 Task: Create an event for the paper filing and organization.
Action: Mouse pressed left at (93, 105)
Screenshot: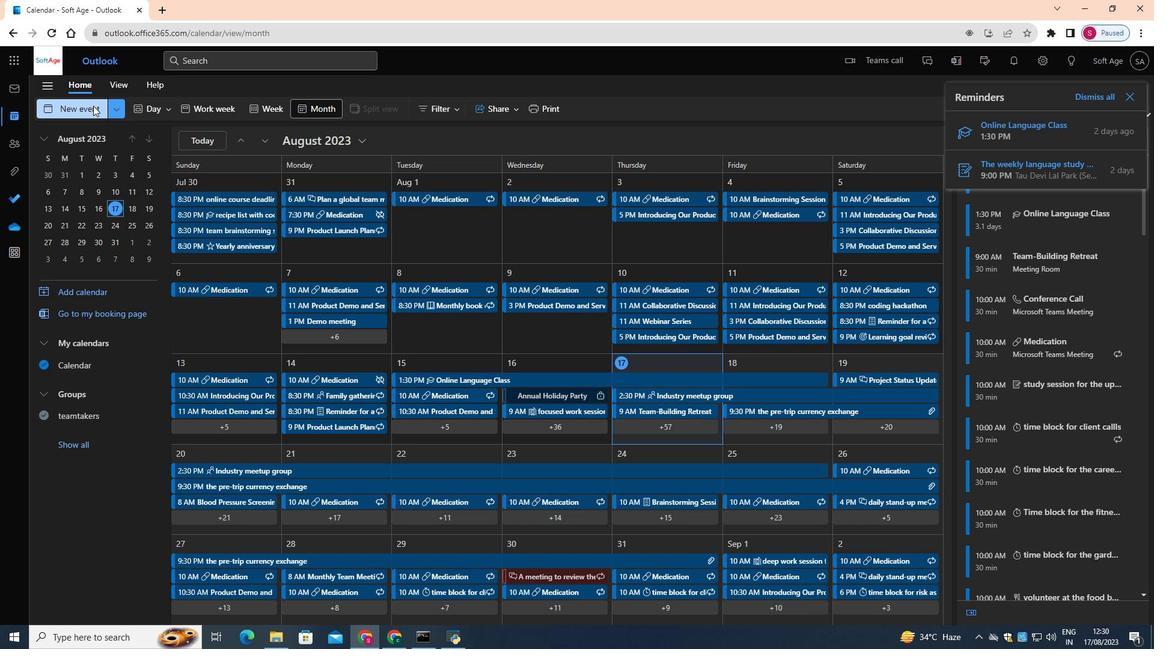 
Action: Mouse moved to (366, 185)
Screenshot: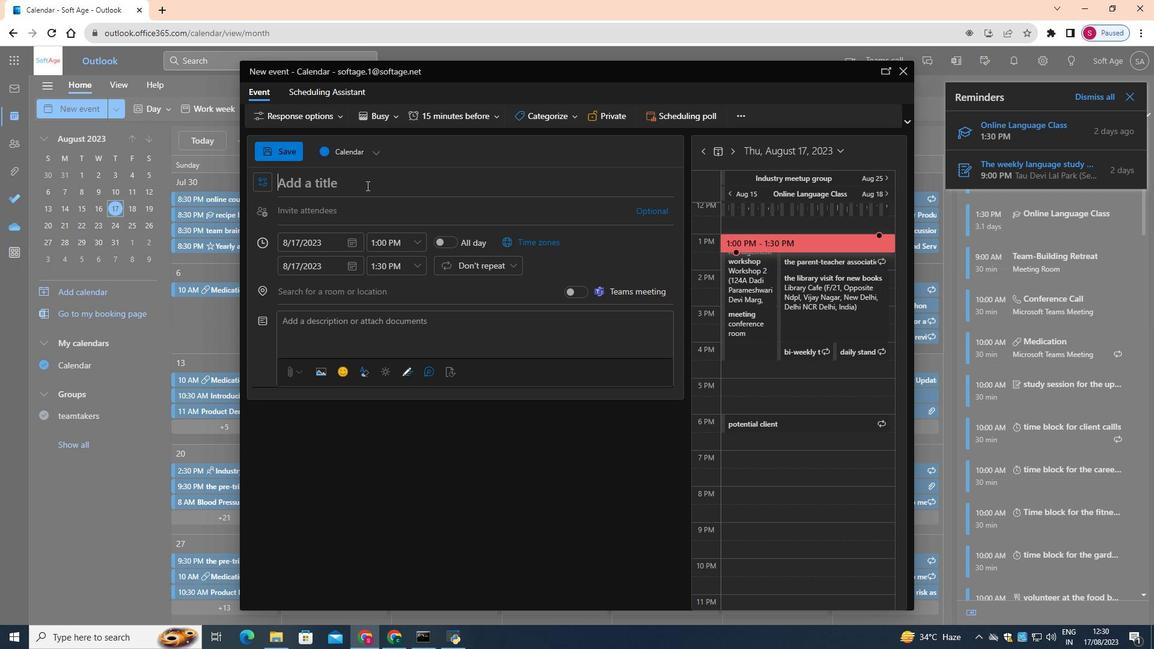 
Action: Mouse pressed left at (366, 185)
Screenshot: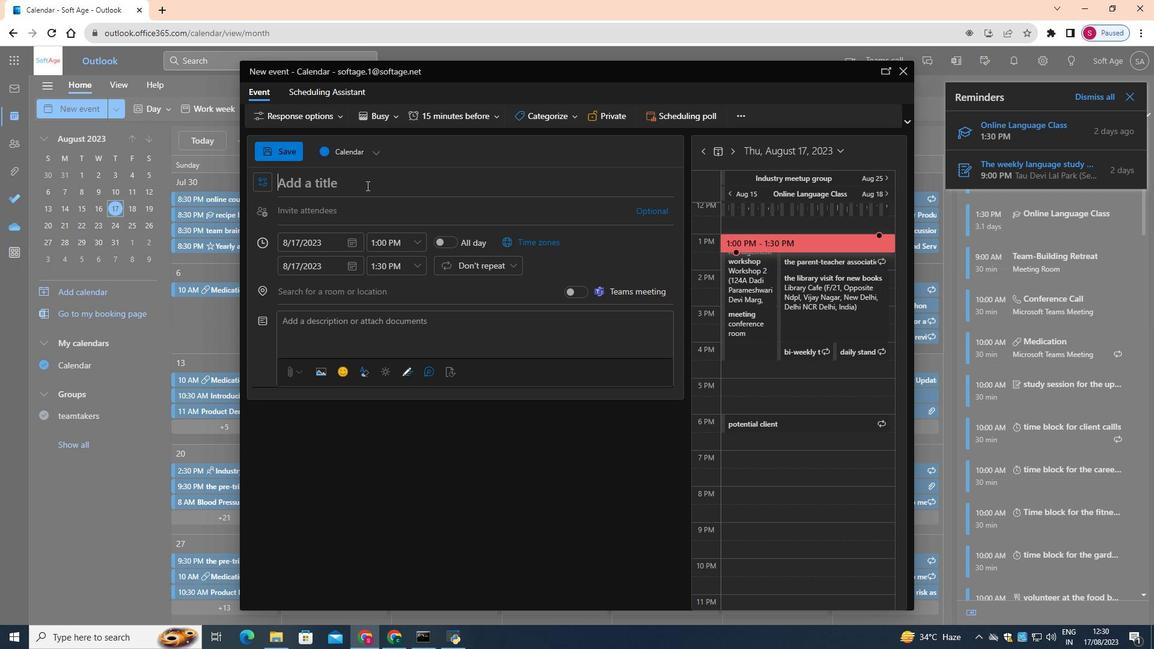 
Action: Key pressed <Key.shift>Paper<Key.space><Key.shift>Filing<Key.space>and<Key.space><Key.shift>Organization<Key.space><Key.shift>Workshop
Screenshot: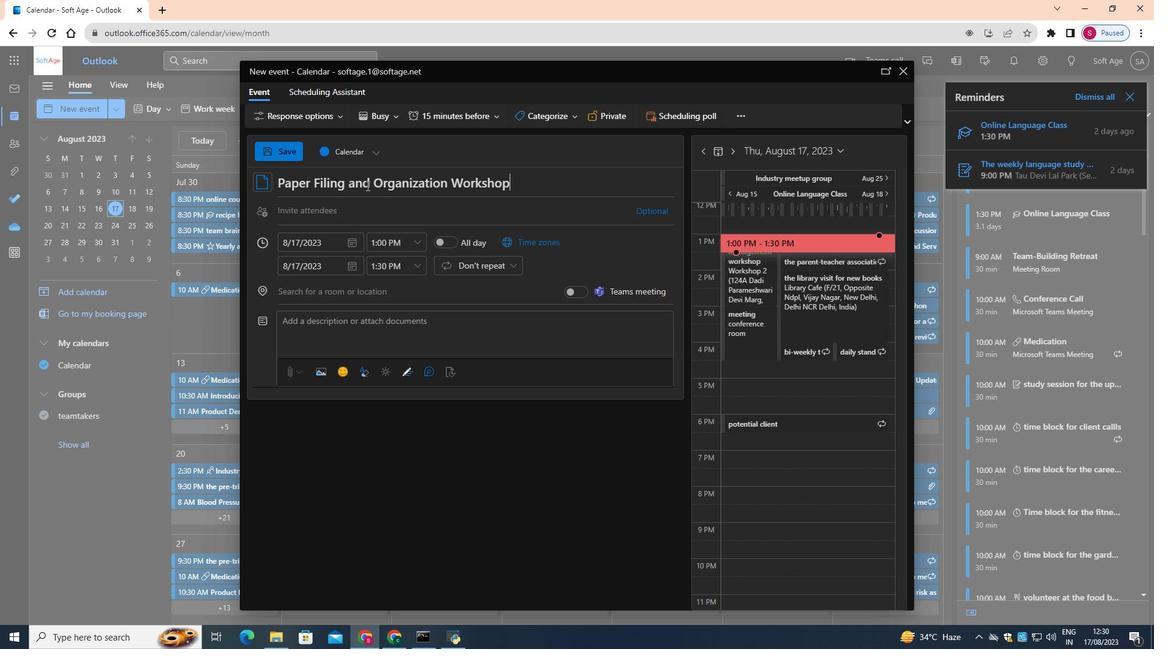 
Action: Mouse moved to (346, 239)
Screenshot: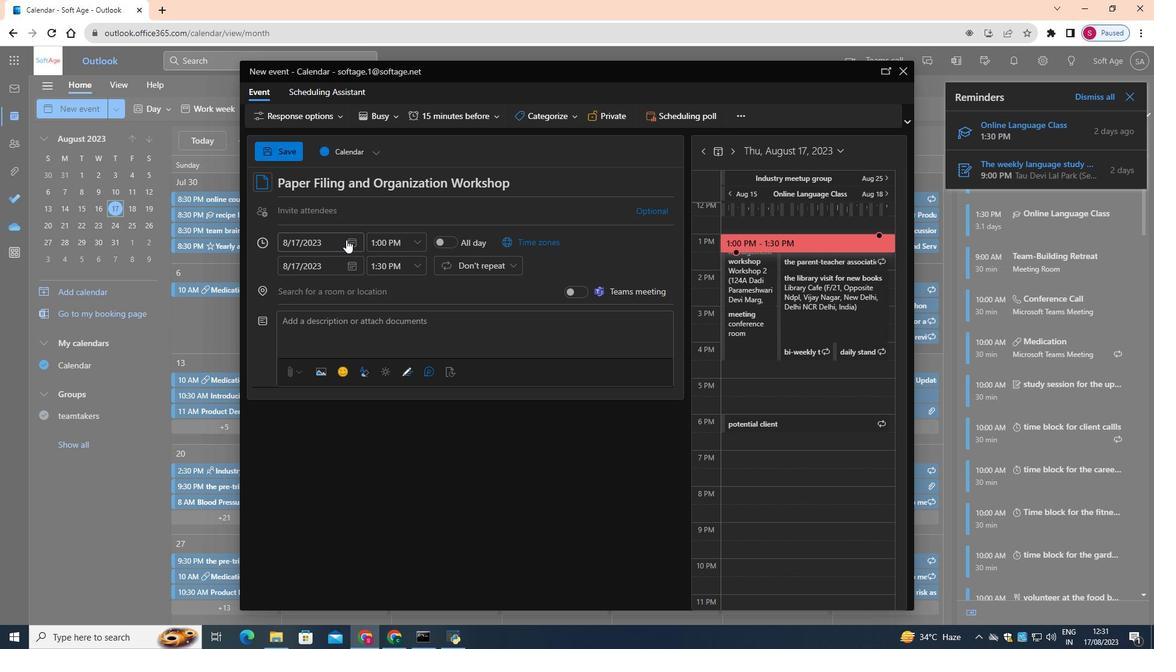 
Action: Mouse pressed left at (346, 239)
Screenshot: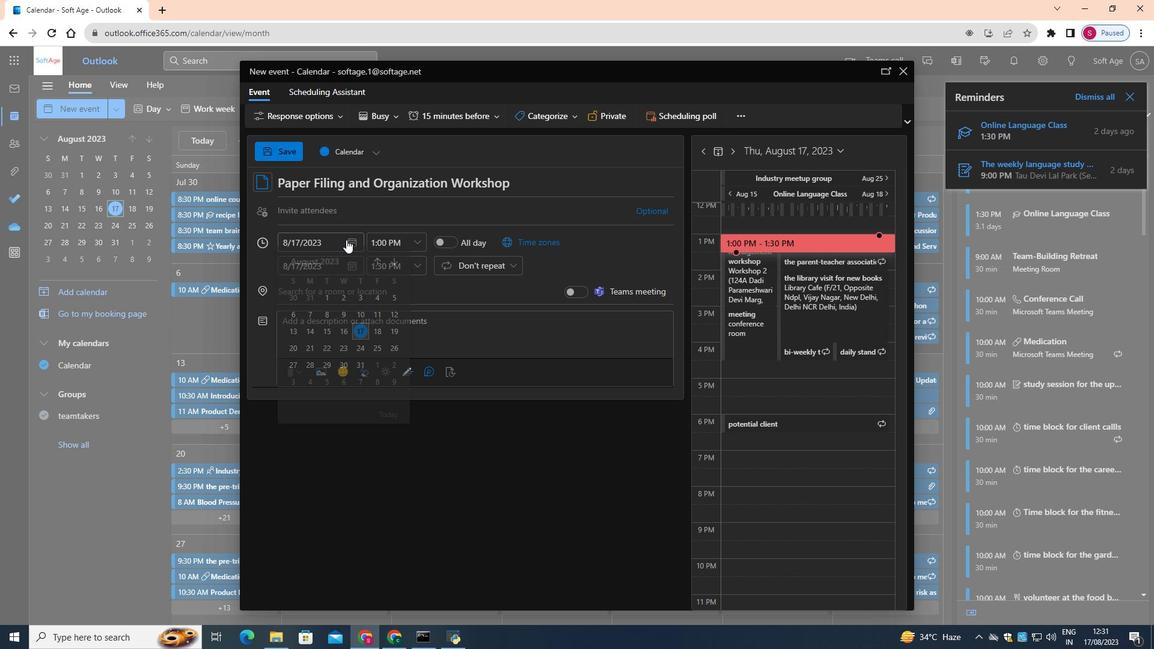 
Action: Mouse moved to (313, 353)
Screenshot: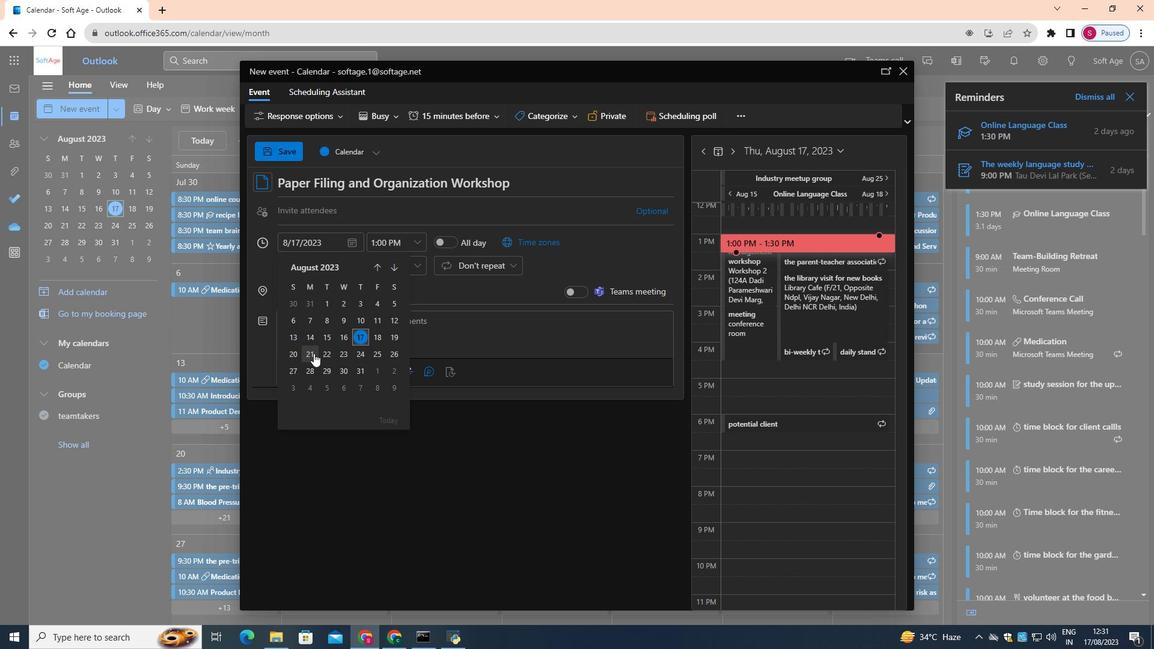 
Action: Mouse pressed left at (313, 353)
Screenshot: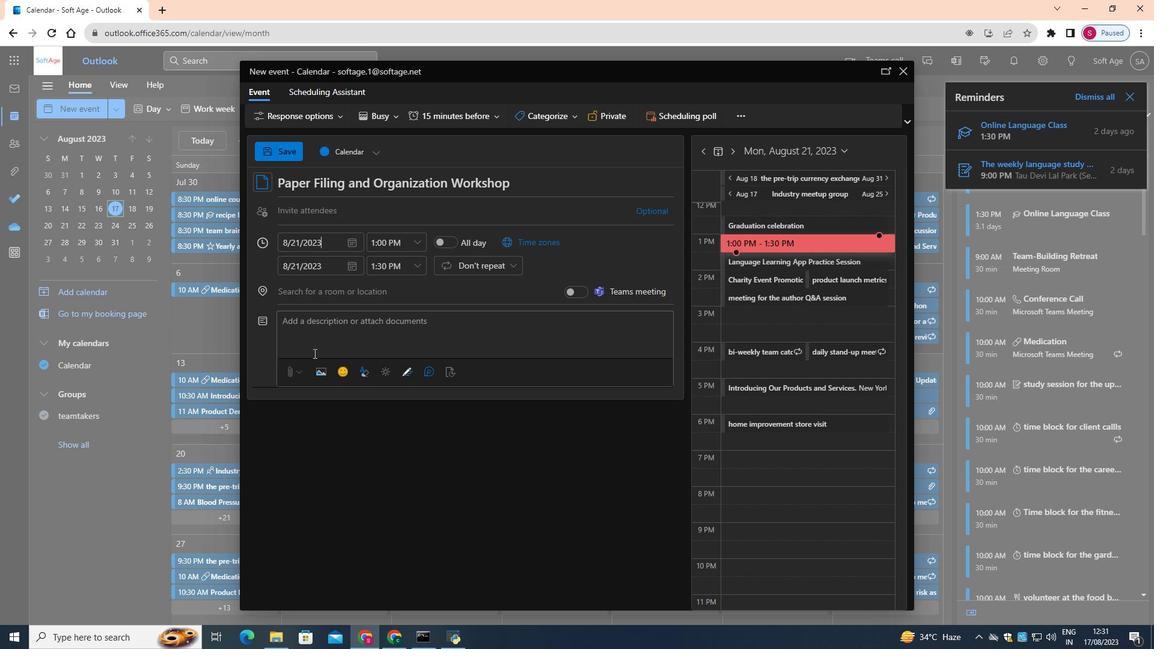 
Action: Mouse moved to (419, 244)
Screenshot: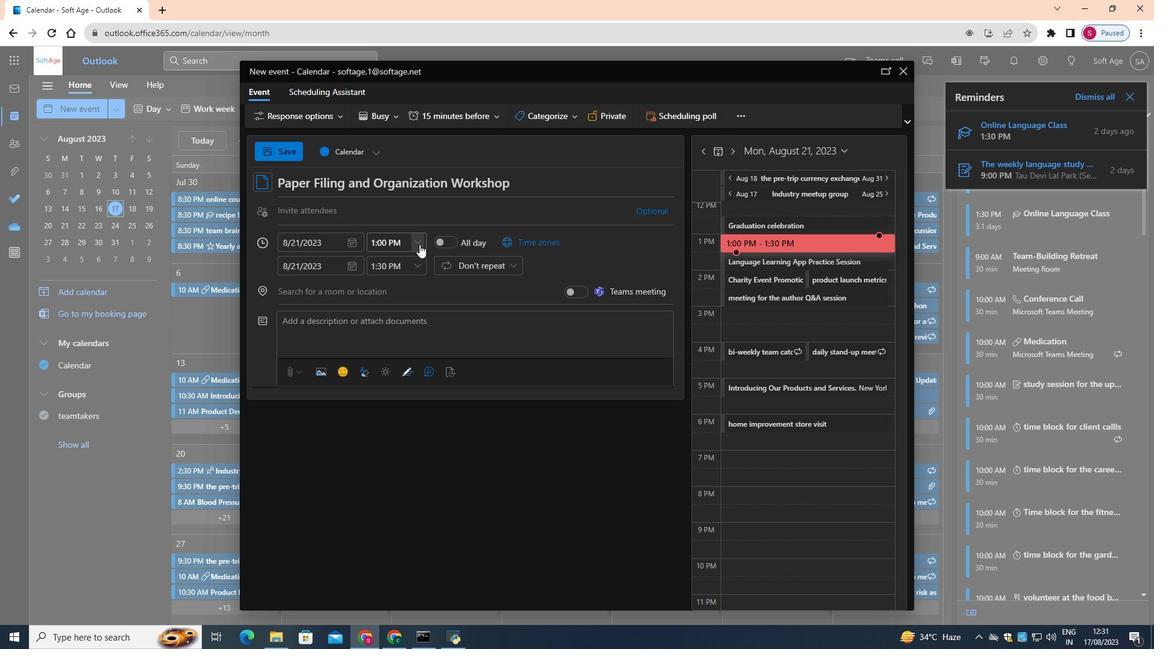 
Action: Mouse pressed left at (419, 244)
Screenshot: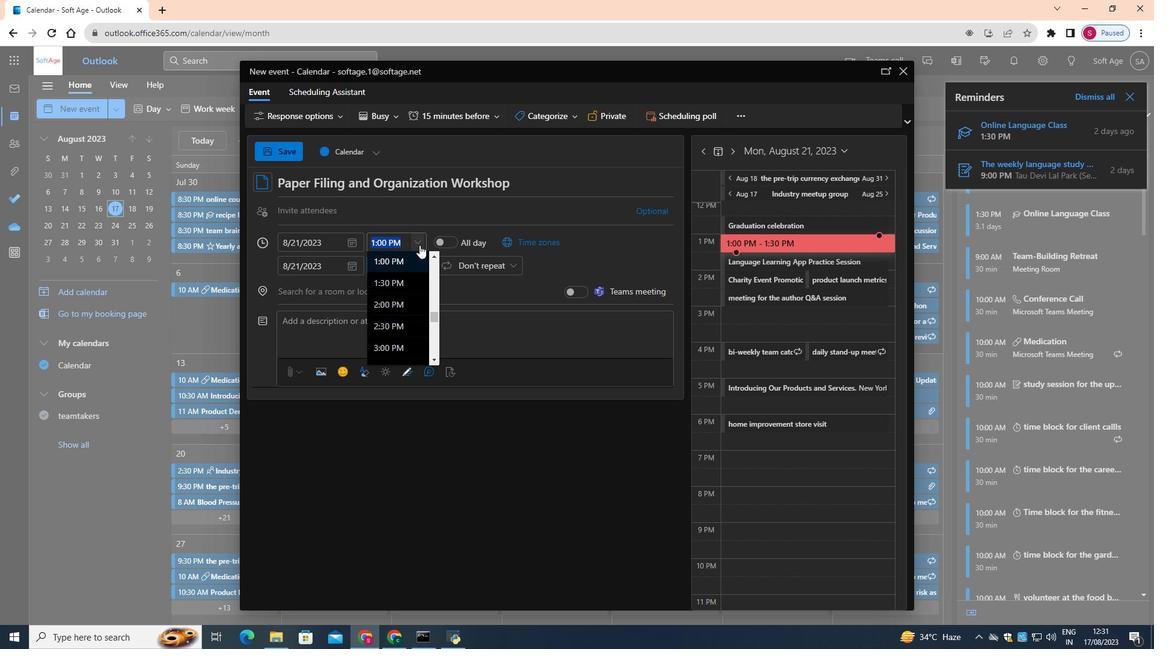 
Action: Mouse moved to (395, 275)
Screenshot: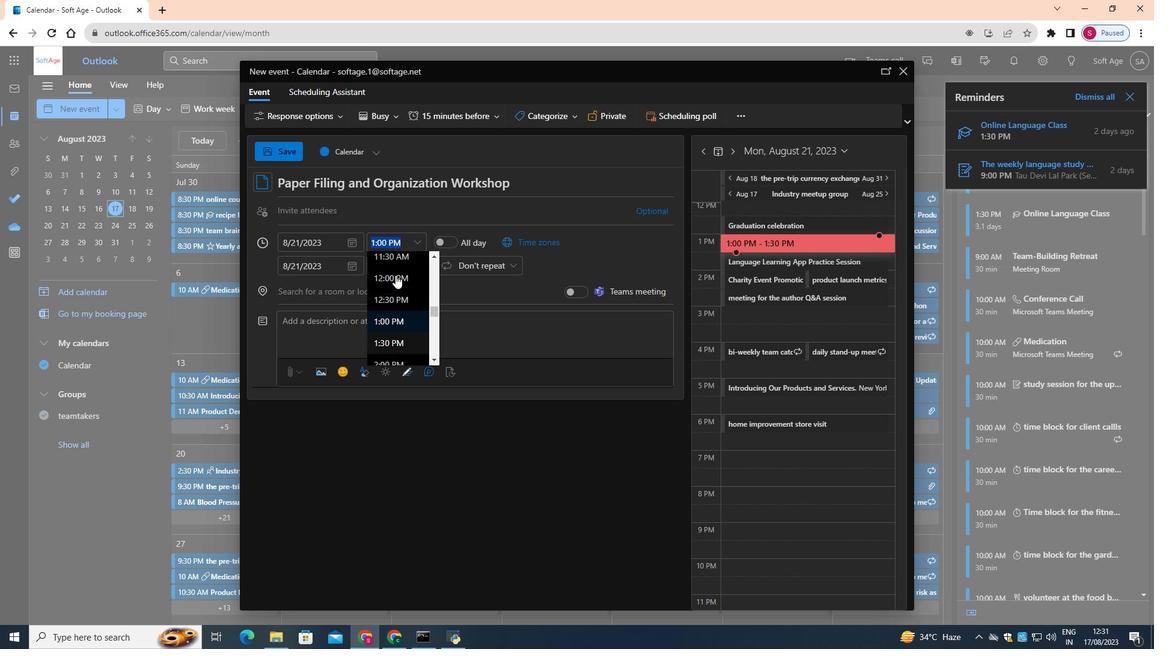 
Action: Mouse scrolled (395, 275) with delta (0, 0)
Screenshot: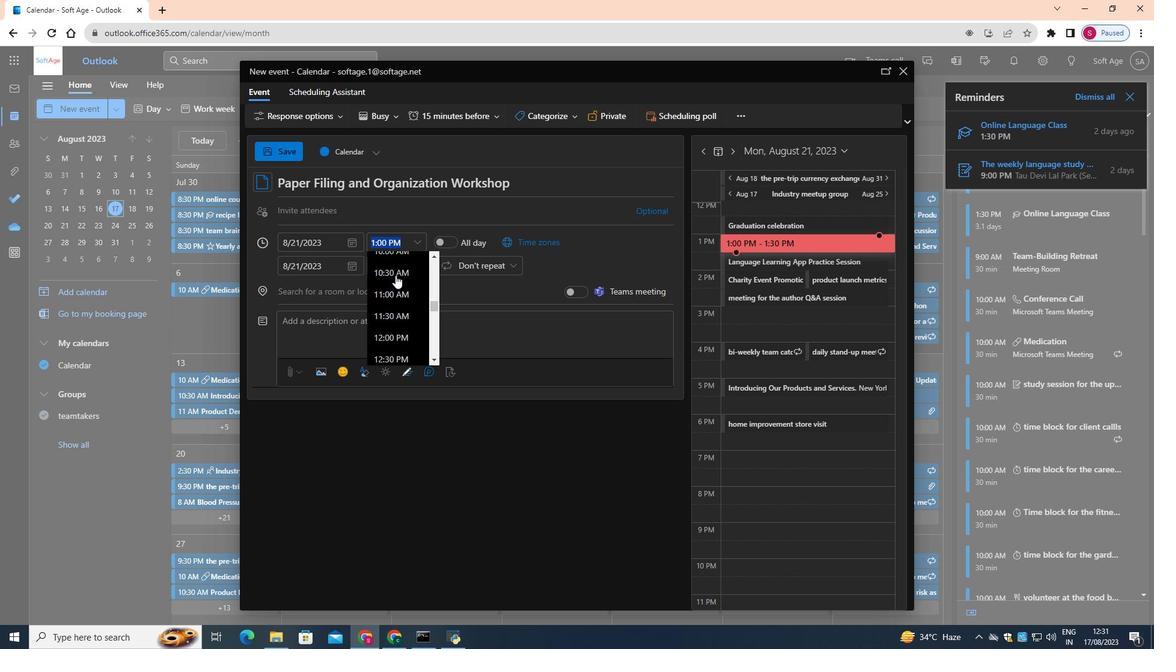 
Action: Mouse scrolled (395, 275) with delta (0, 0)
Screenshot: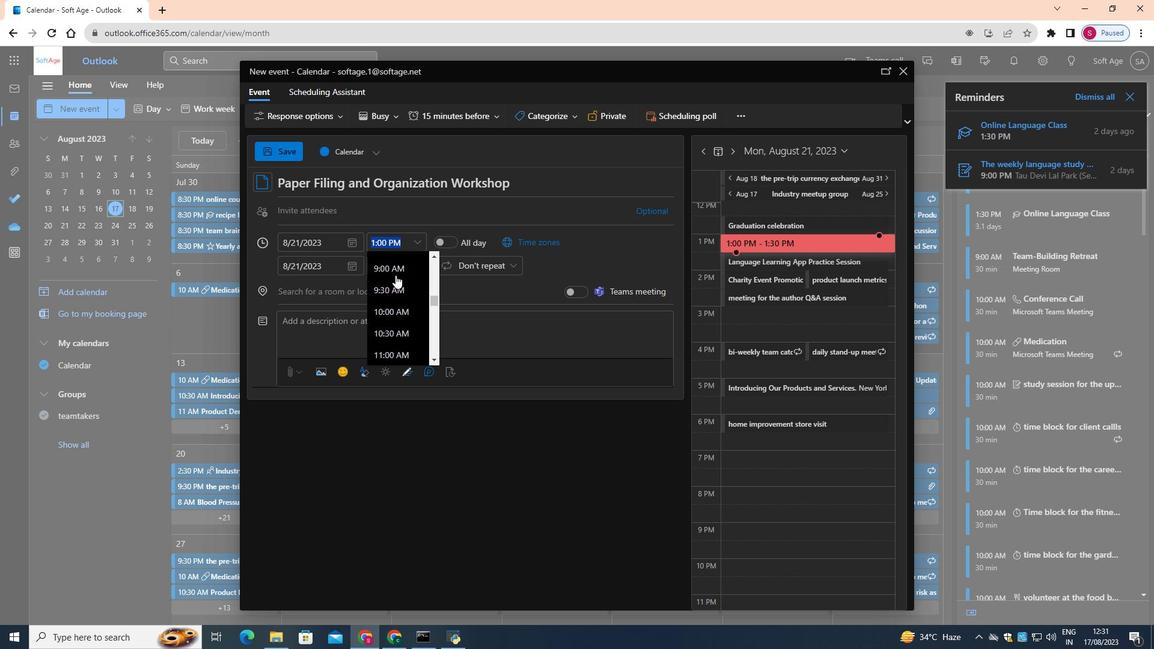 
Action: Mouse scrolled (395, 275) with delta (0, 0)
Screenshot: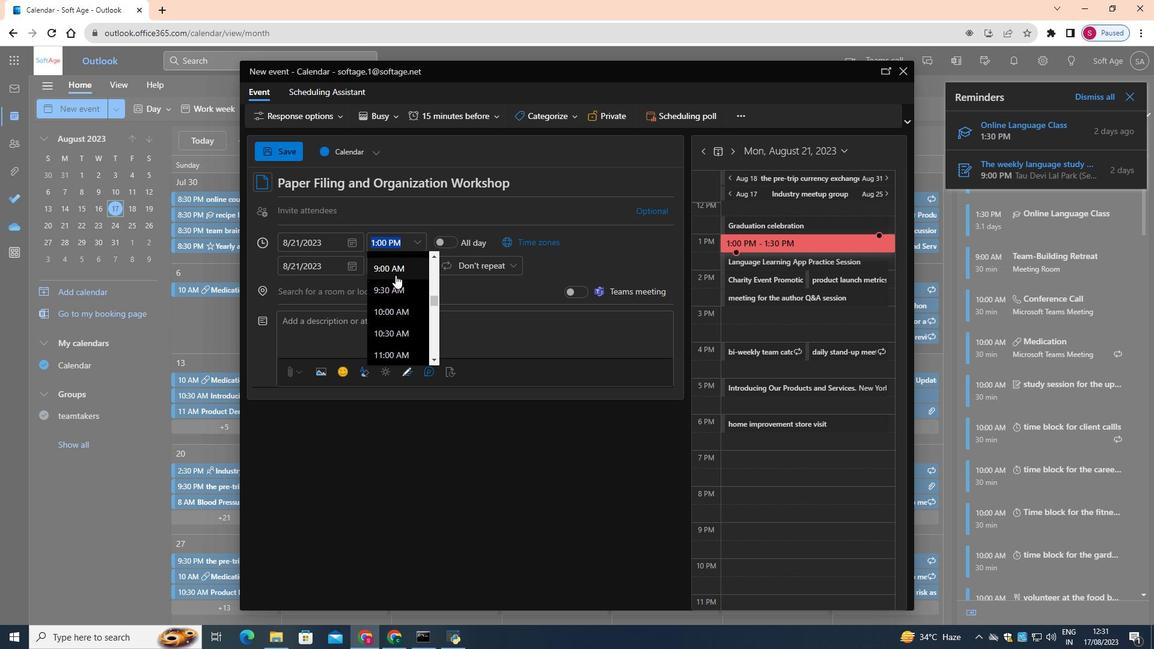 
Action: Mouse scrolled (395, 274) with delta (0, 0)
Screenshot: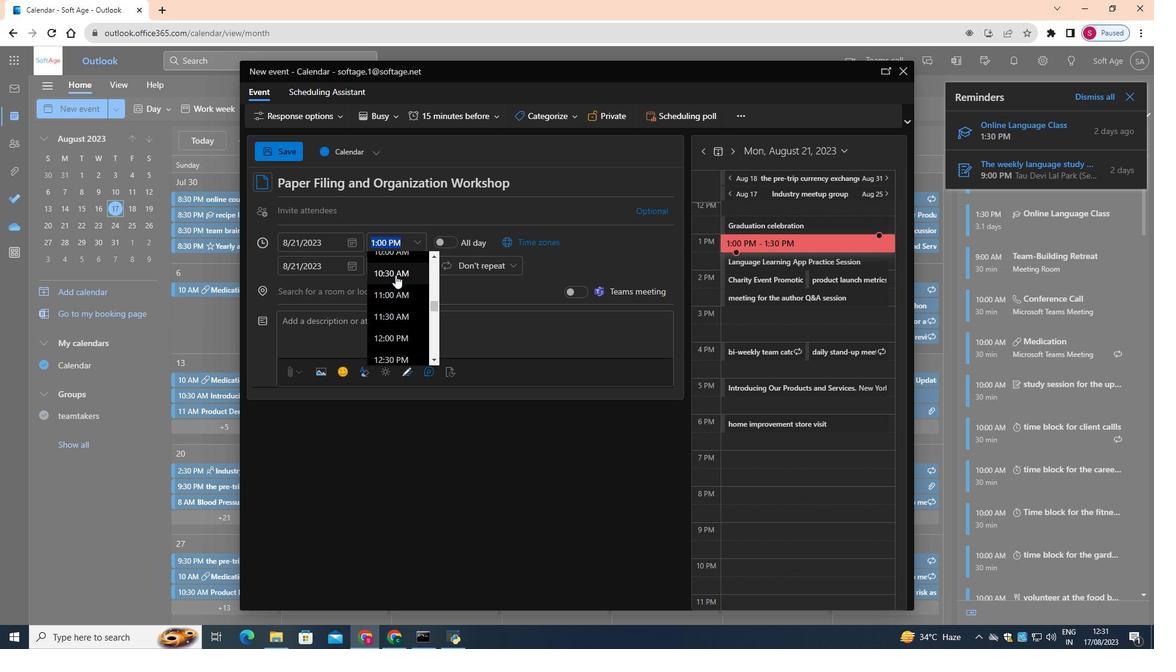 
Action: Mouse moved to (400, 270)
Screenshot: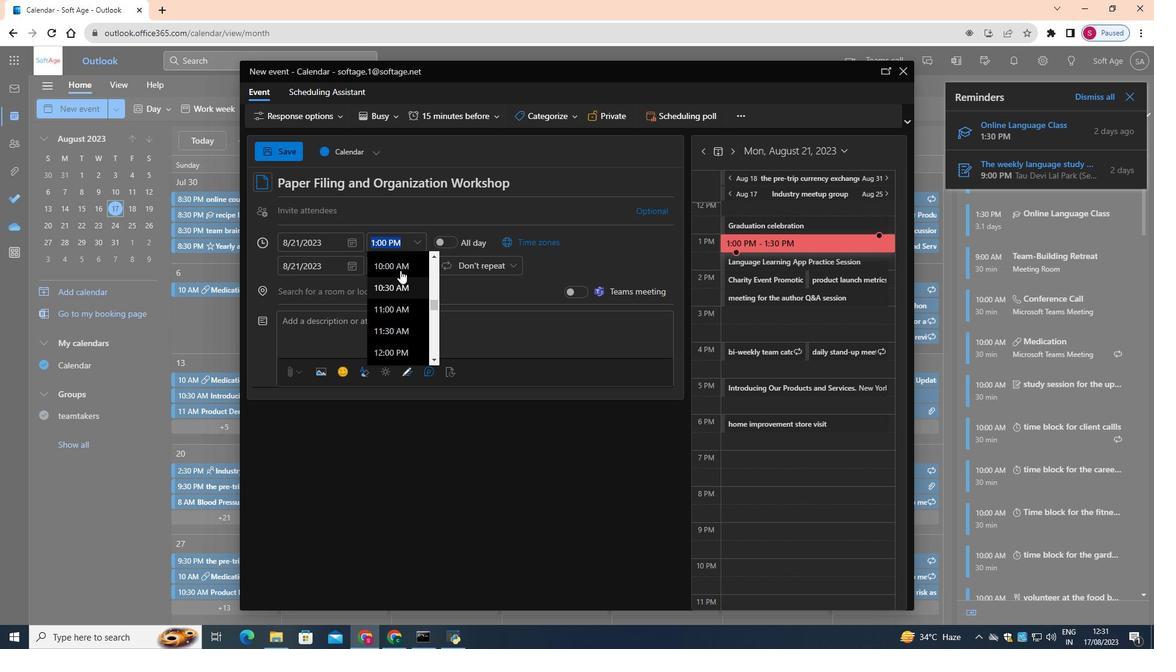 
Action: Mouse scrolled (400, 271) with delta (0, 0)
Screenshot: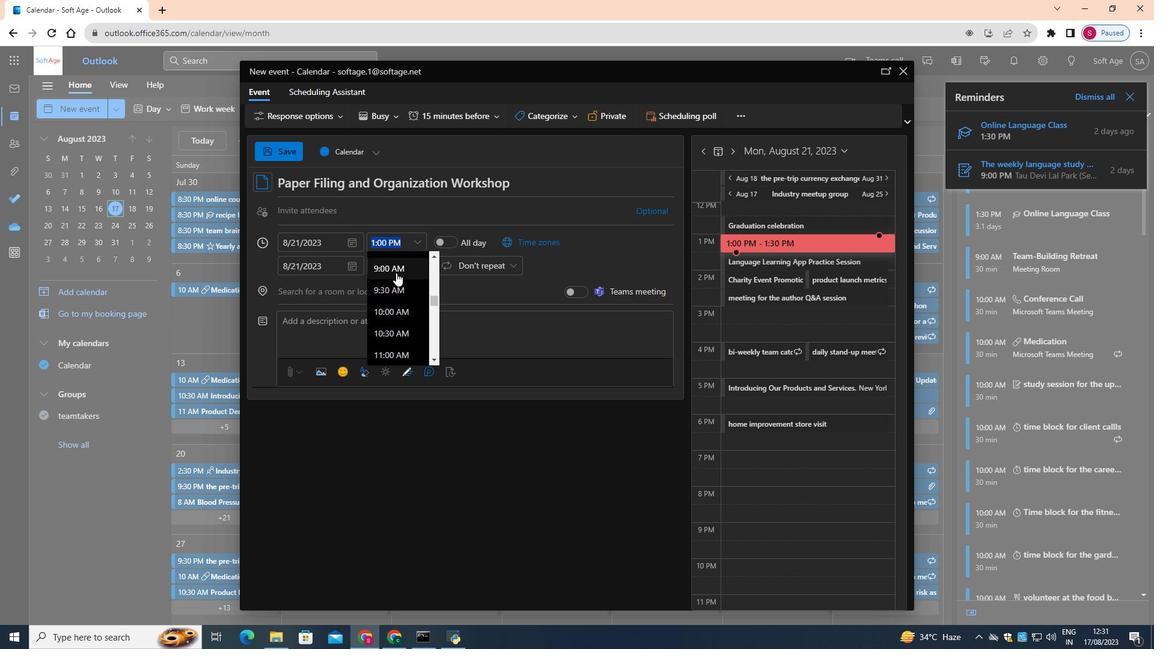 
Action: Mouse moved to (387, 306)
Screenshot: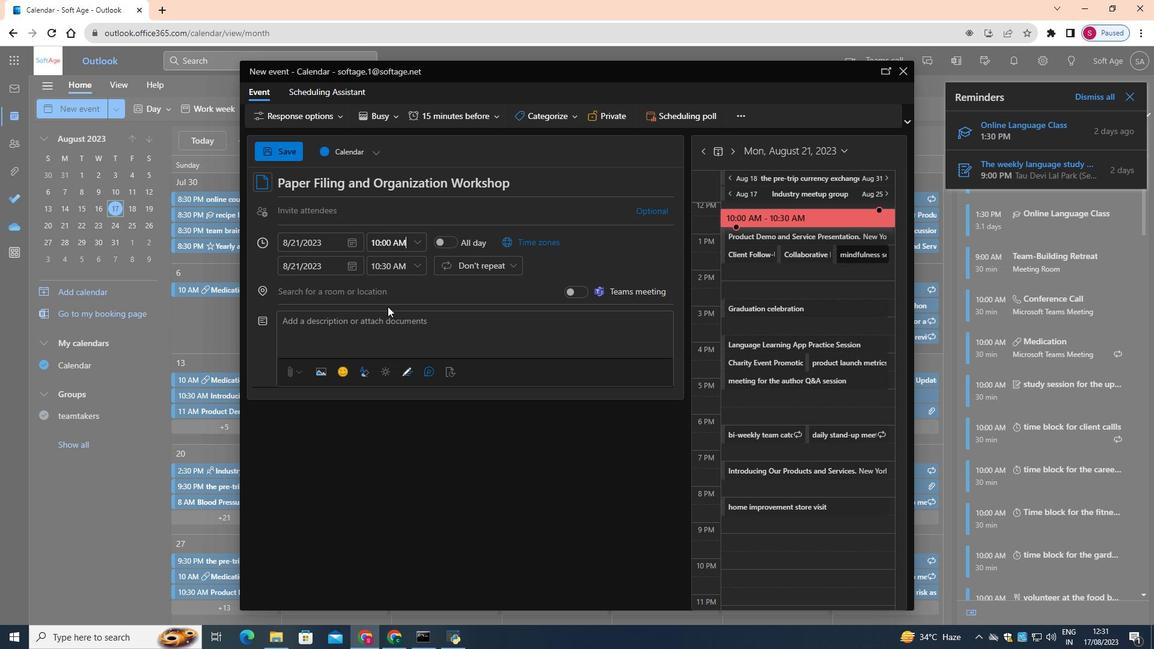 
Action: Mouse pressed left at (387, 306)
Screenshot: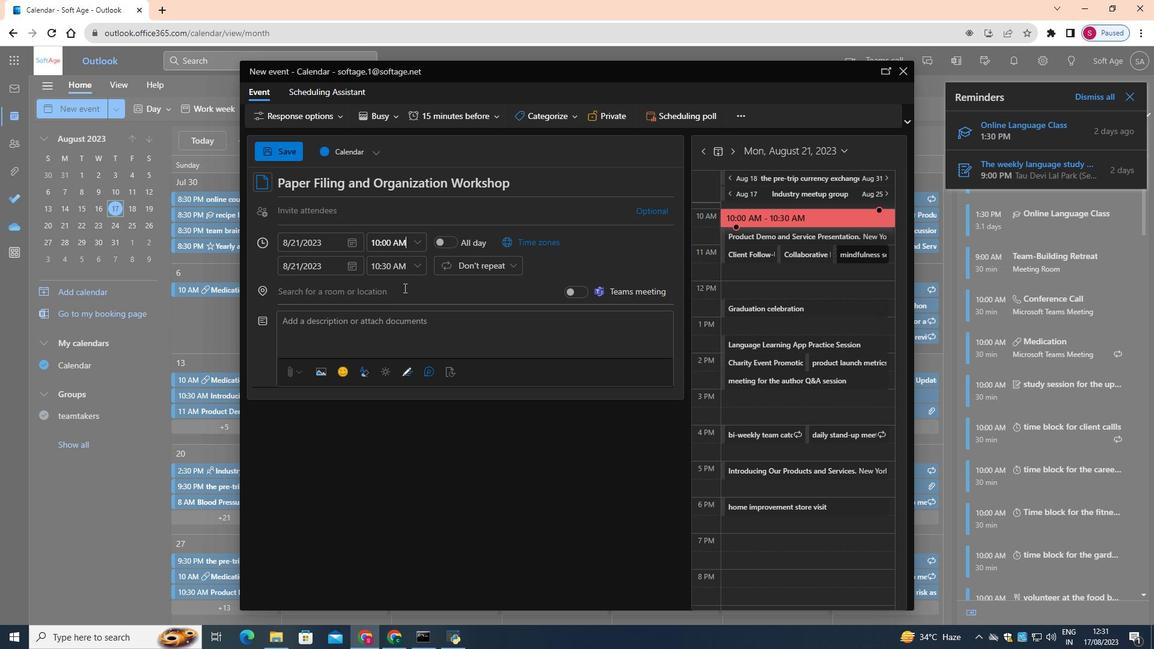 
Action: Mouse moved to (413, 268)
Screenshot: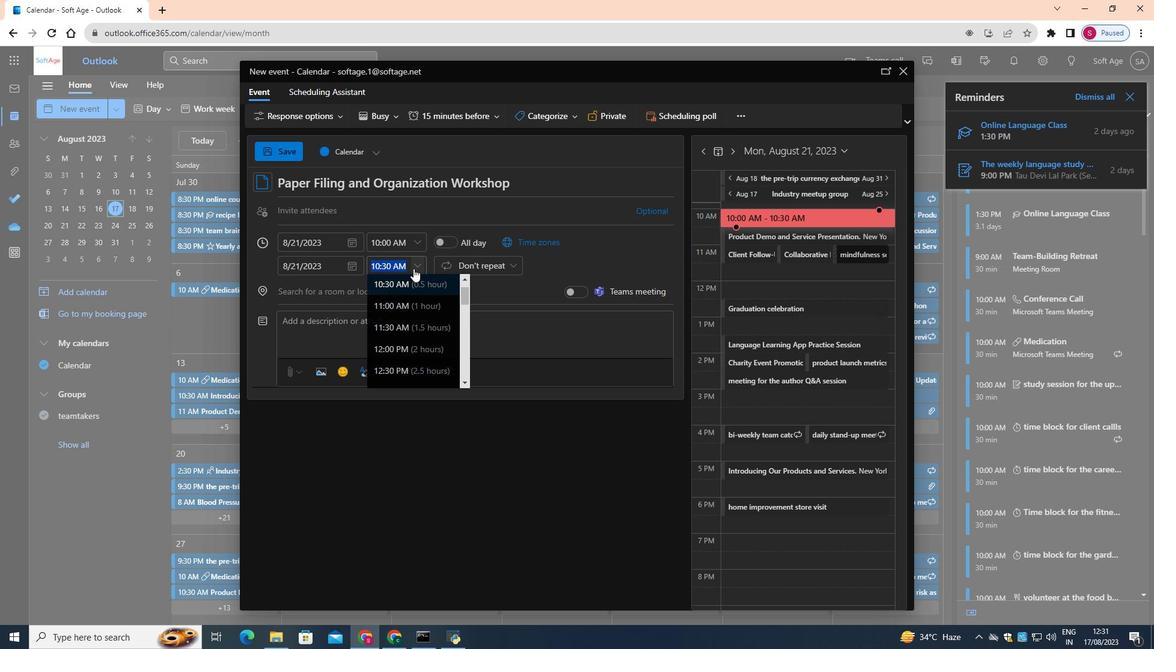 
Action: Mouse pressed left at (413, 268)
Screenshot: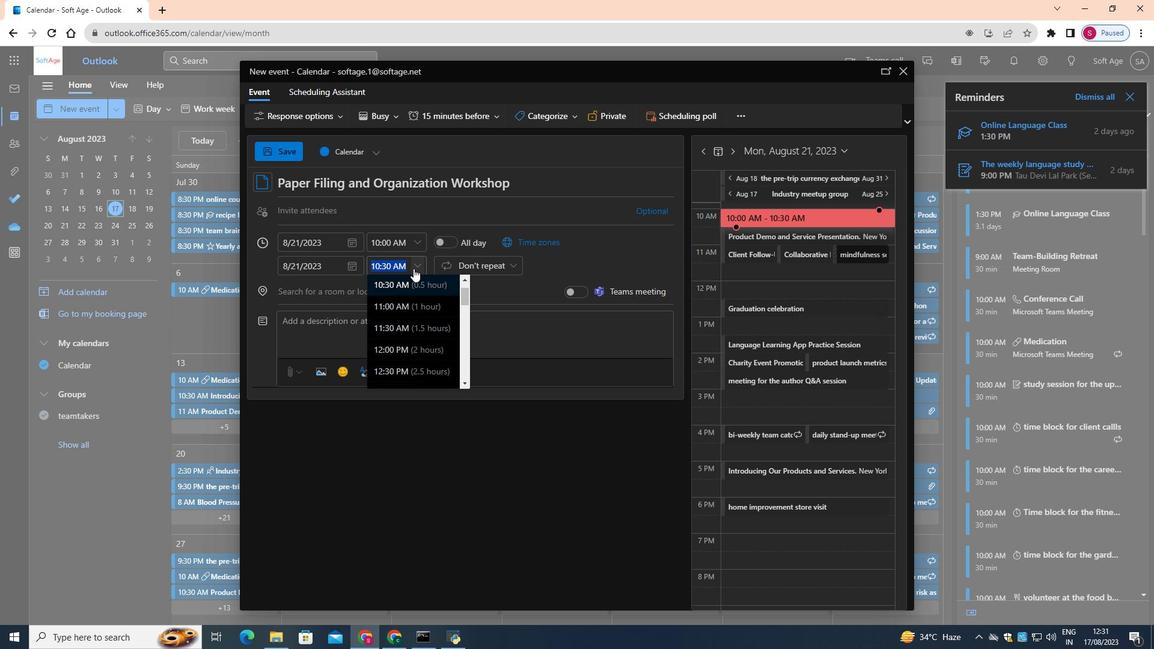 
Action: Mouse moved to (393, 348)
Screenshot: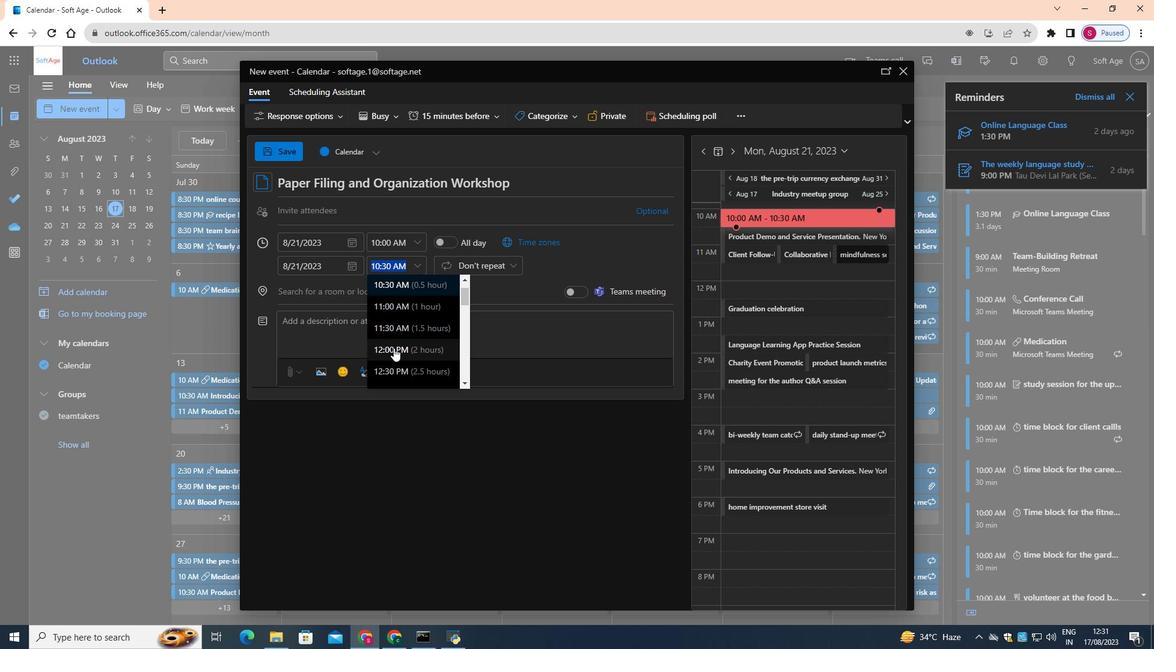 
Action: Mouse pressed left at (393, 348)
Screenshot: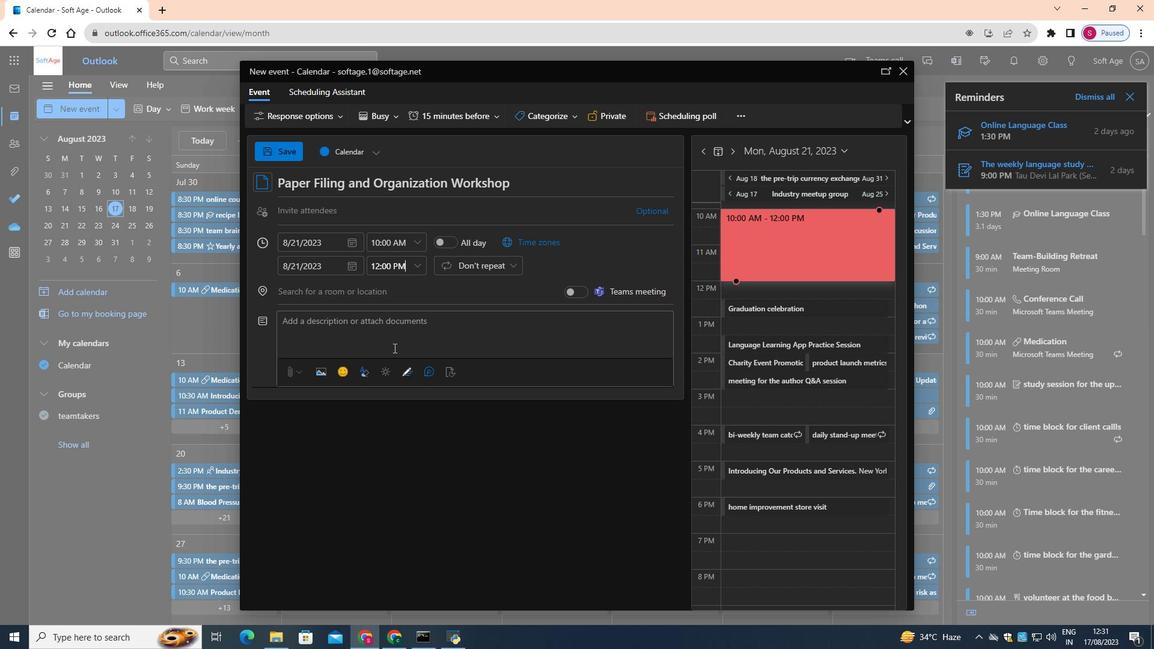 
Action: Mouse moved to (455, 337)
Screenshot: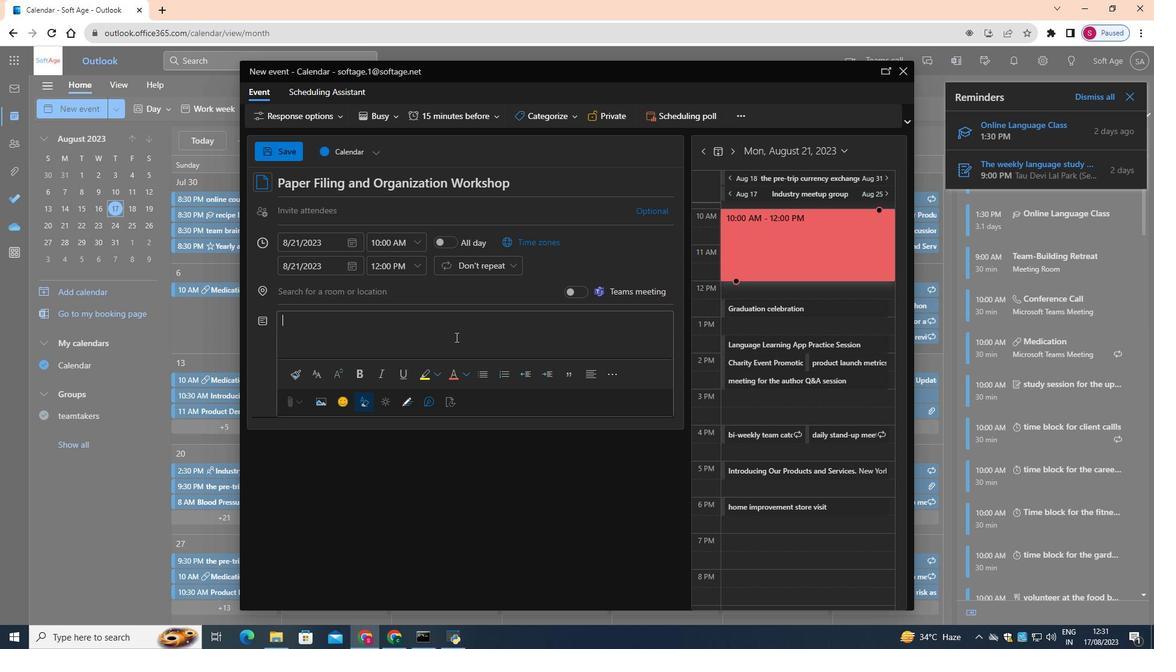 
Action: Mouse pressed left at (455, 337)
Screenshot: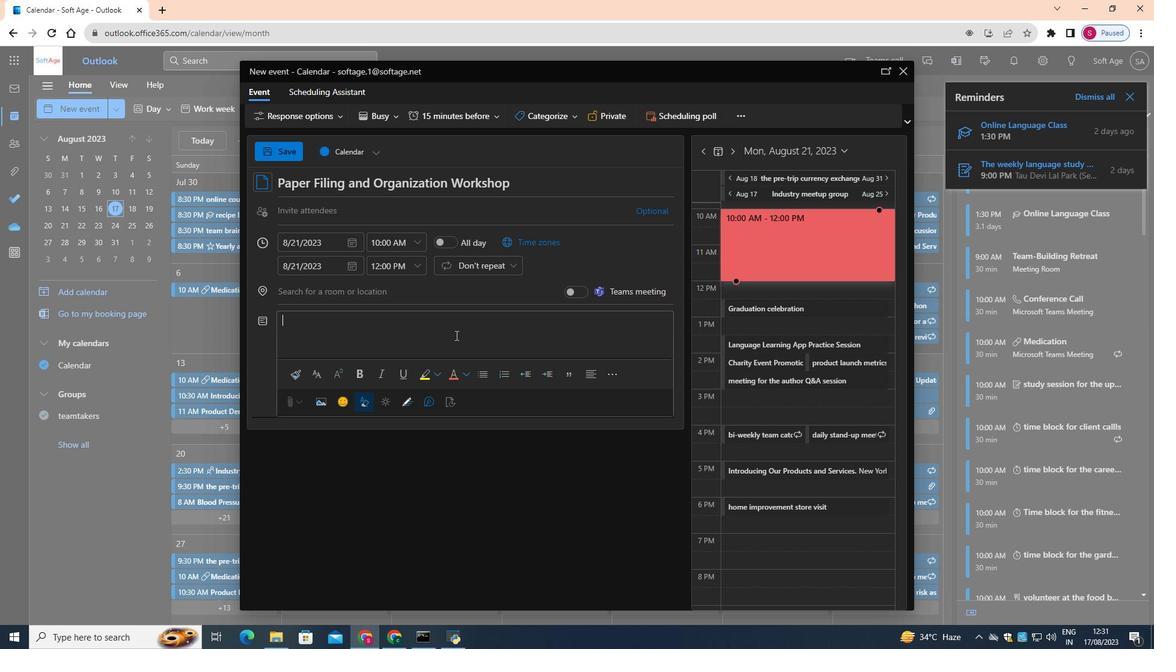 
Action: Mouse moved to (455, 333)
Screenshot: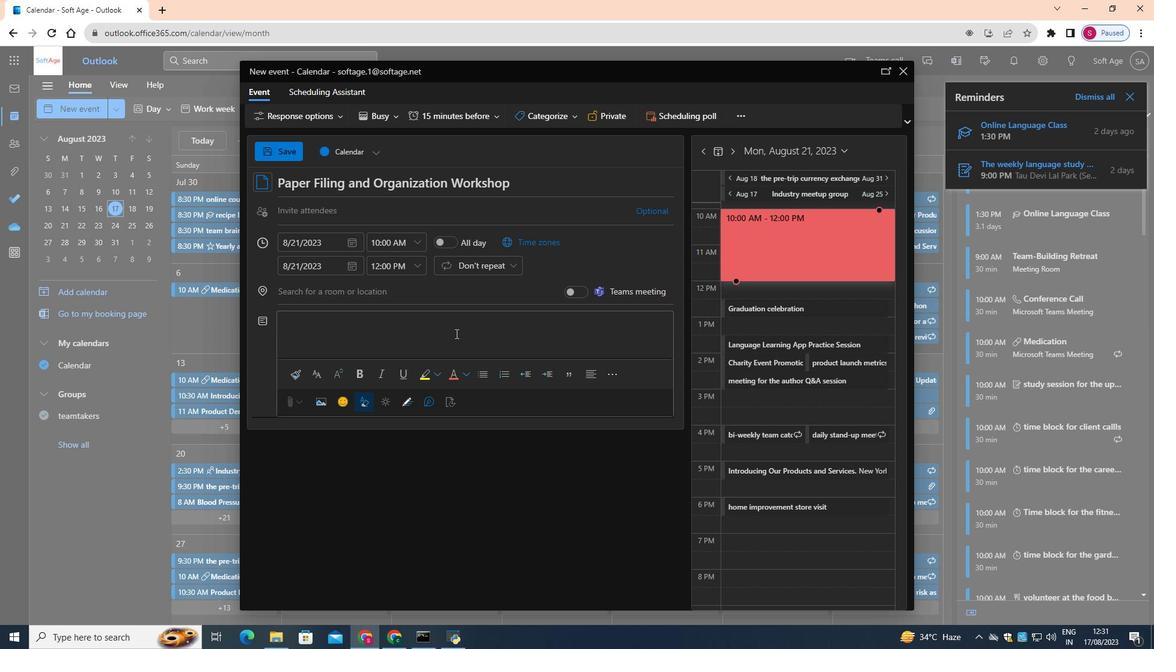 
Action: Key pressed <Key.shift>Declutter<Key.space>and<Key.space>regain<Key.space>control<Key.space>of<Key.space>your<Key.space>workspace<Key.space>with<Key.space>our<Key.space><Key.shift>Paper<Key.space><Key.shift>Filing<Key.space>and<Key.space><Key.shift>Organization<Key.space><Key.shift>Workshop.<Key.space><Key.shift>Join<Key.space>us<Key.space>for<Key.space>an<Key.space>informative<Key.space>session<Key.space>where<Key.space>you'll<Key.space>learn<Key.space>effective<Key.space>techniques<Key.space>to<Key.space>manage<Key.space>paper<Key.space>documents,<Key.space>reduce<Key.space>clutter<Key.space>and<Key.space>create<Key.space>an<Key.space>organized<Key.space>environment.
Screenshot: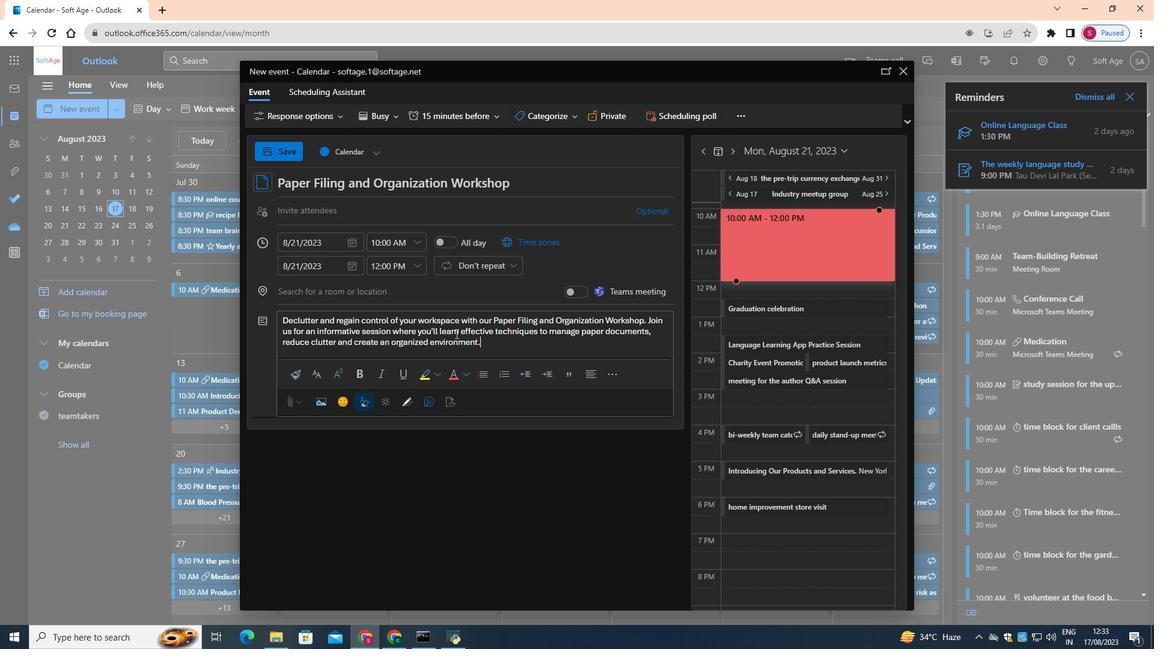 
Action: Mouse moved to (274, 149)
Screenshot: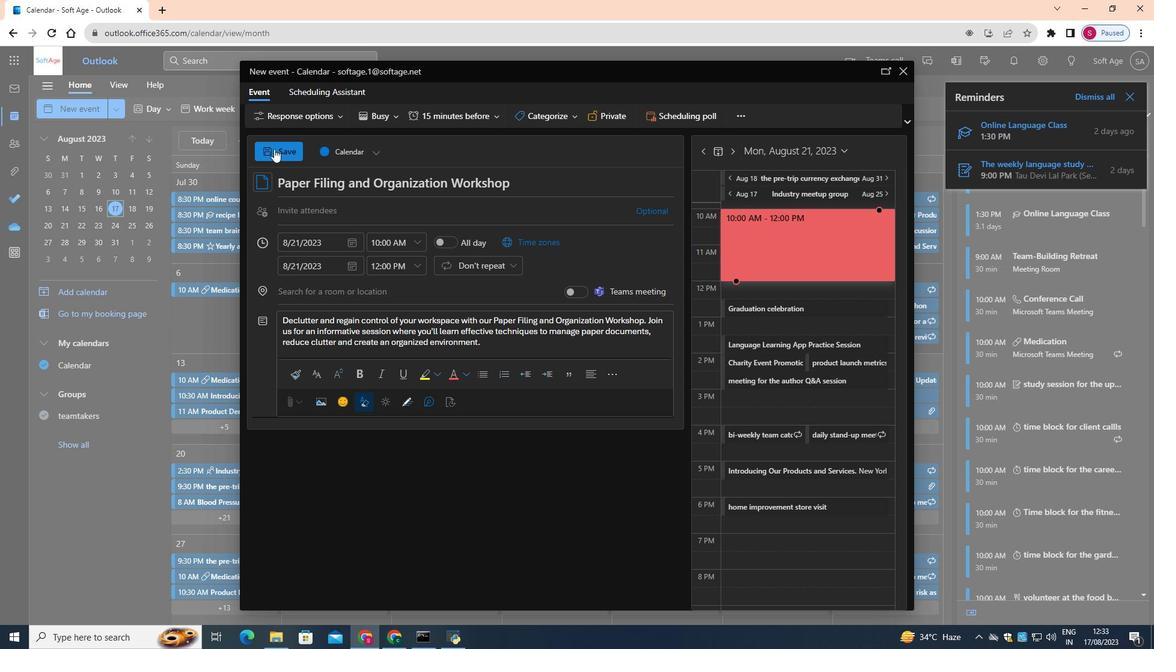 
Action: Mouse pressed left at (274, 149)
Screenshot: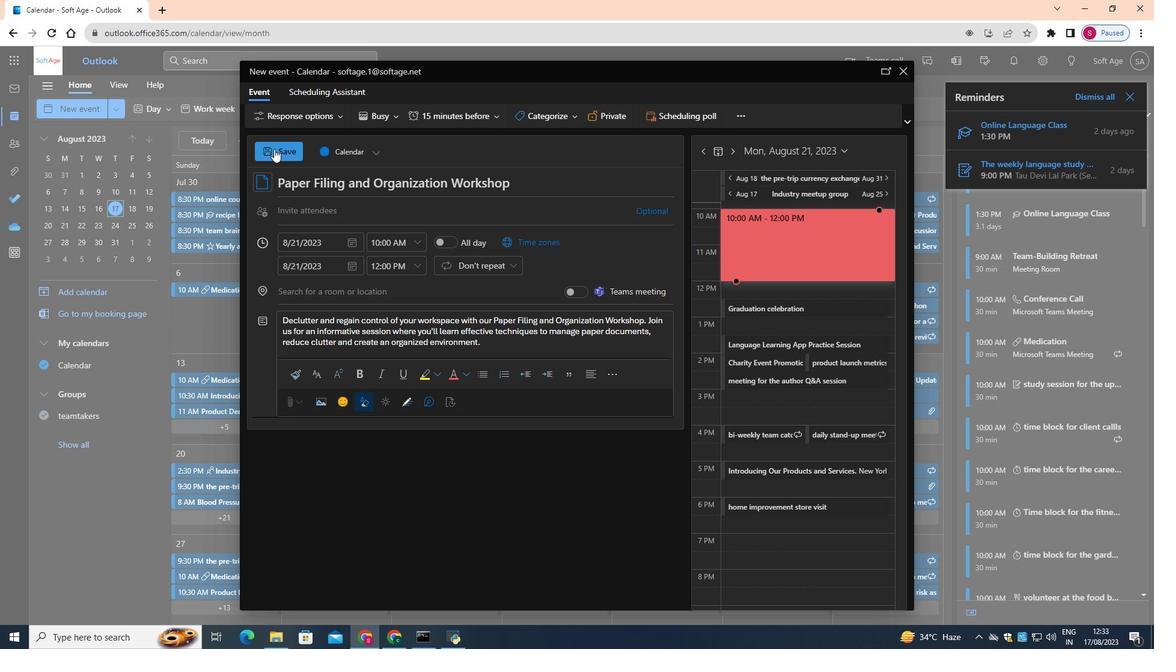 
